 Task: Select the location 'San Francisco, United States,' and filter by department 'Data Science' and featured roles
Action: Mouse moved to (871, 550)
Screenshot: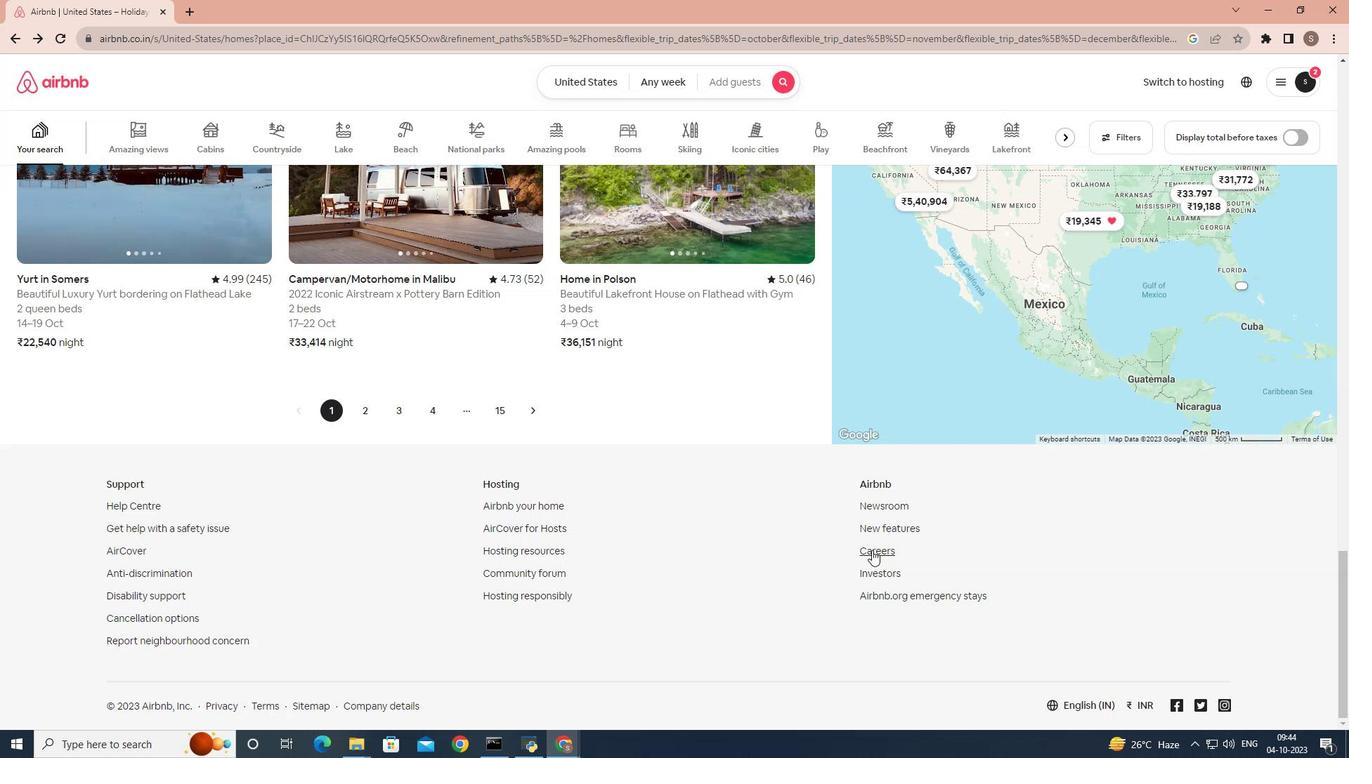 
Action: Mouse pressed left at (871, 550)
Screenshot: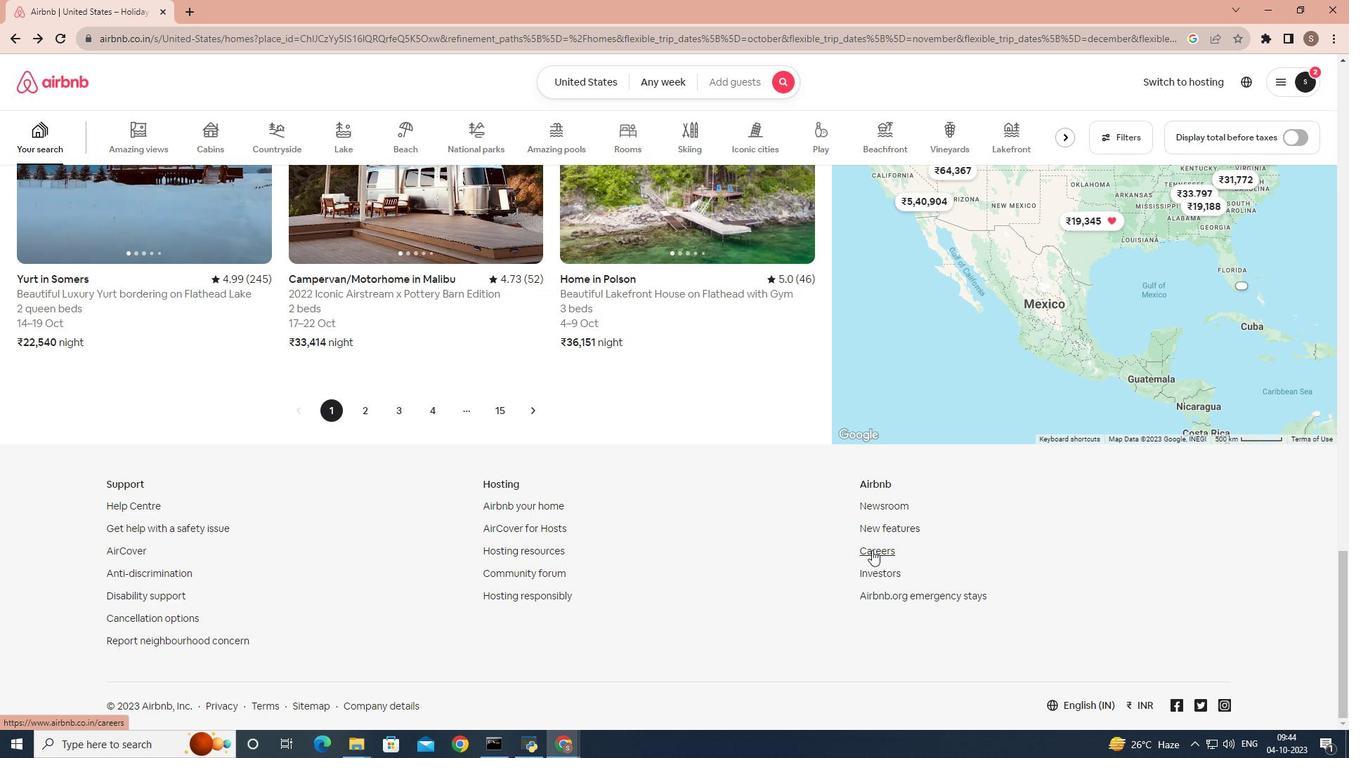 
Action: Mouse moved to (981, 85)
Screenshot: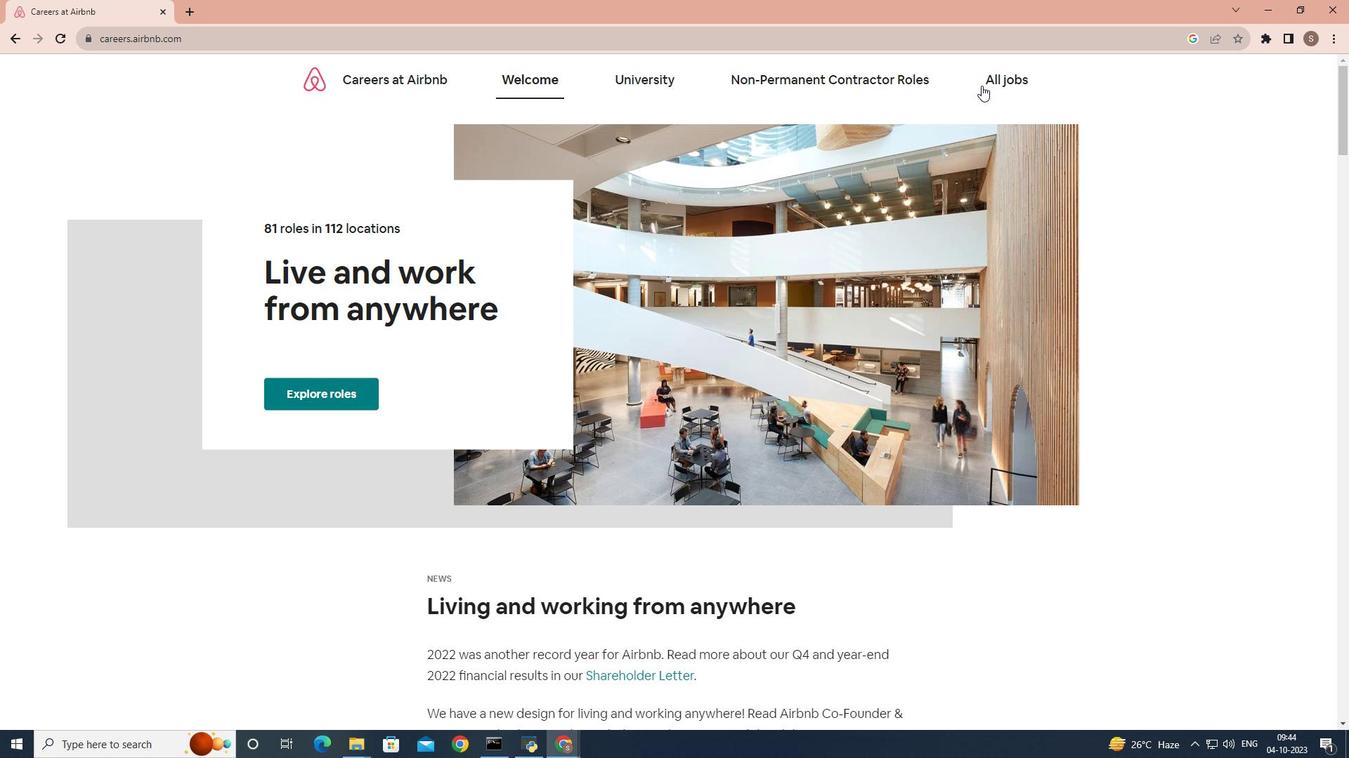 
Action: Mouse pressed left at (981, 85)
Screenshot: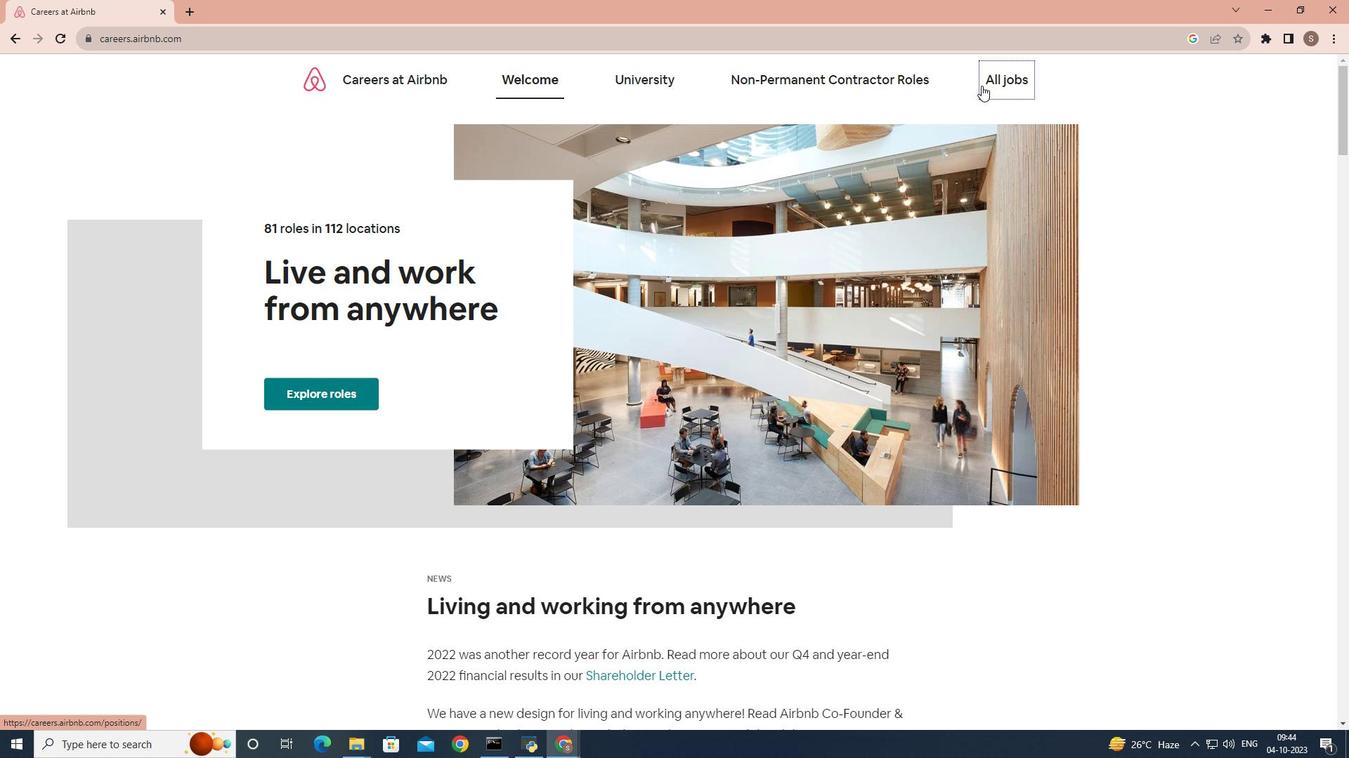 
Action: Mouse moved to (515, 439)
Screenshot: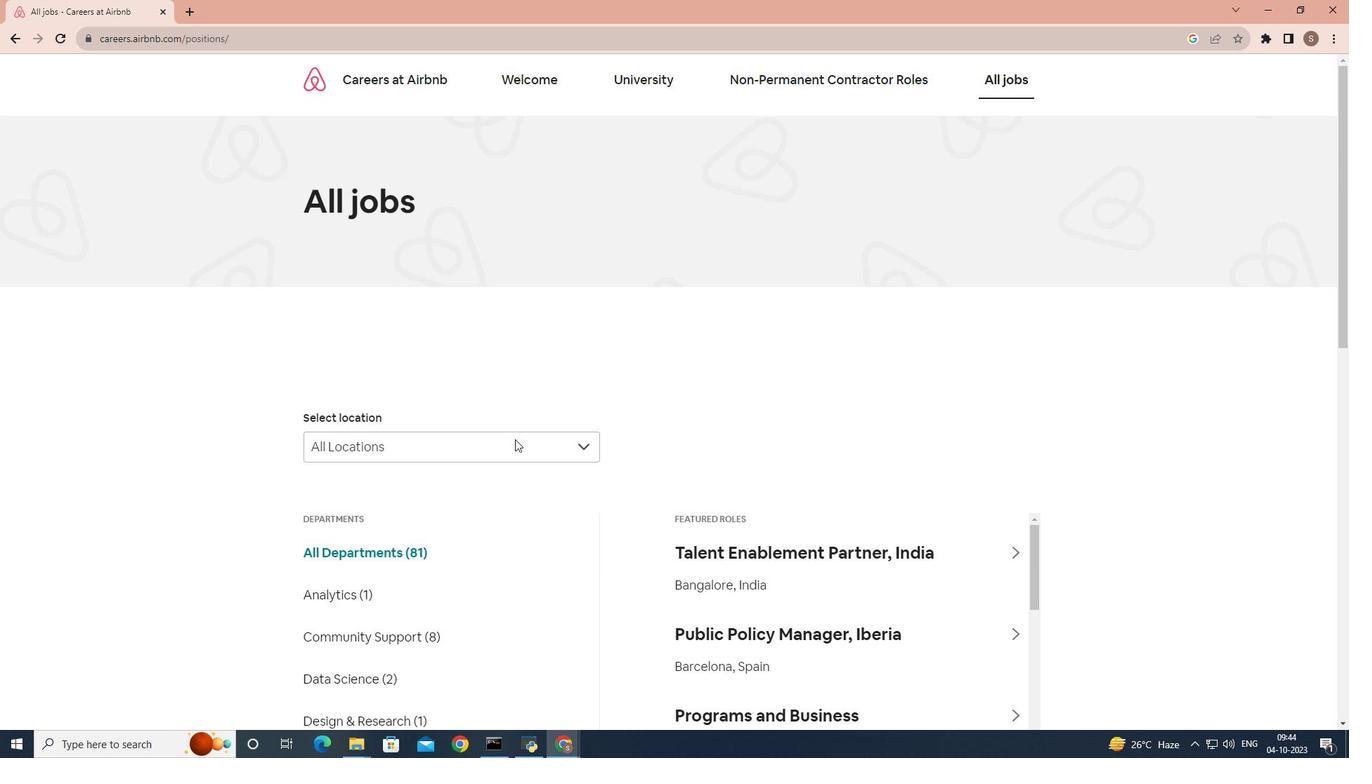 
Action: Mouse pressed left at (515, 439)
Screenshot: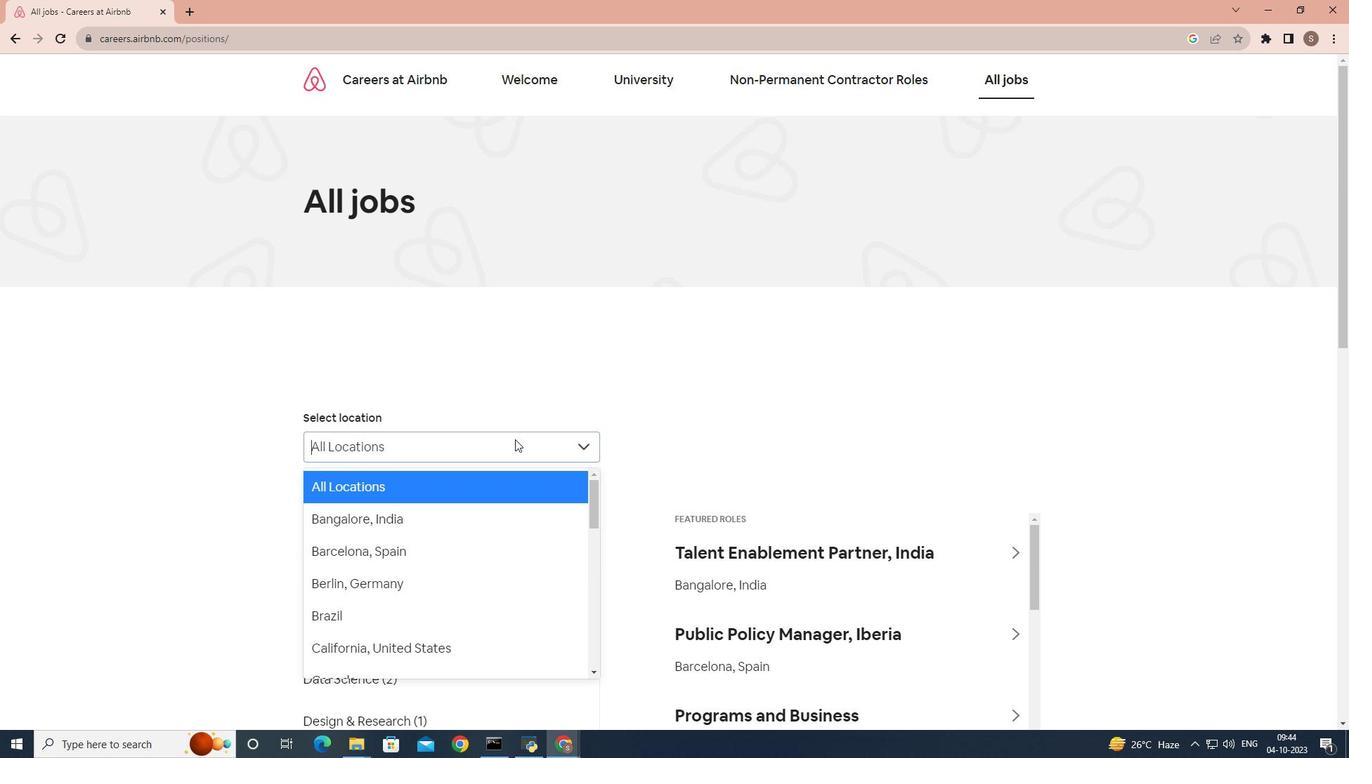 
Action: Key pressed <Key.shift>San
Screenshot: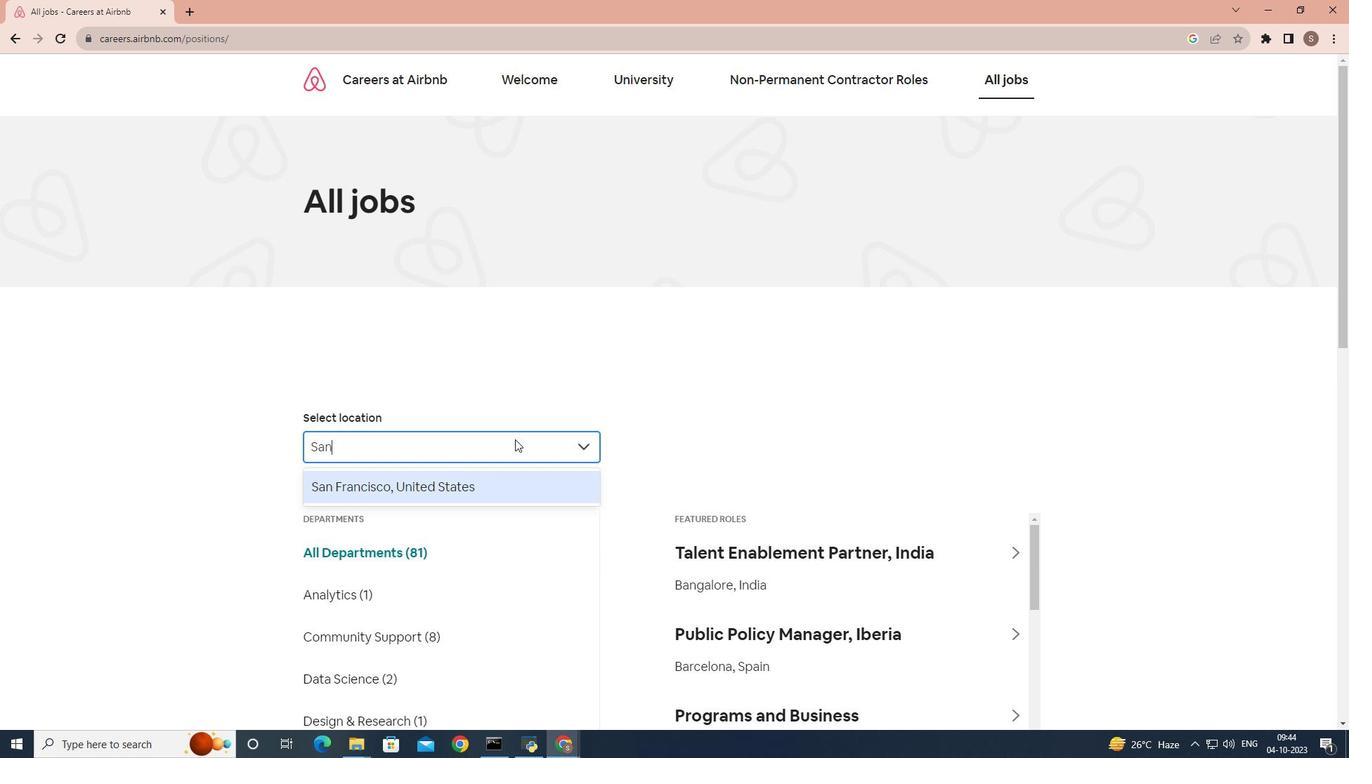 
Action: Mouse moved to (510, 489)
Screenshot: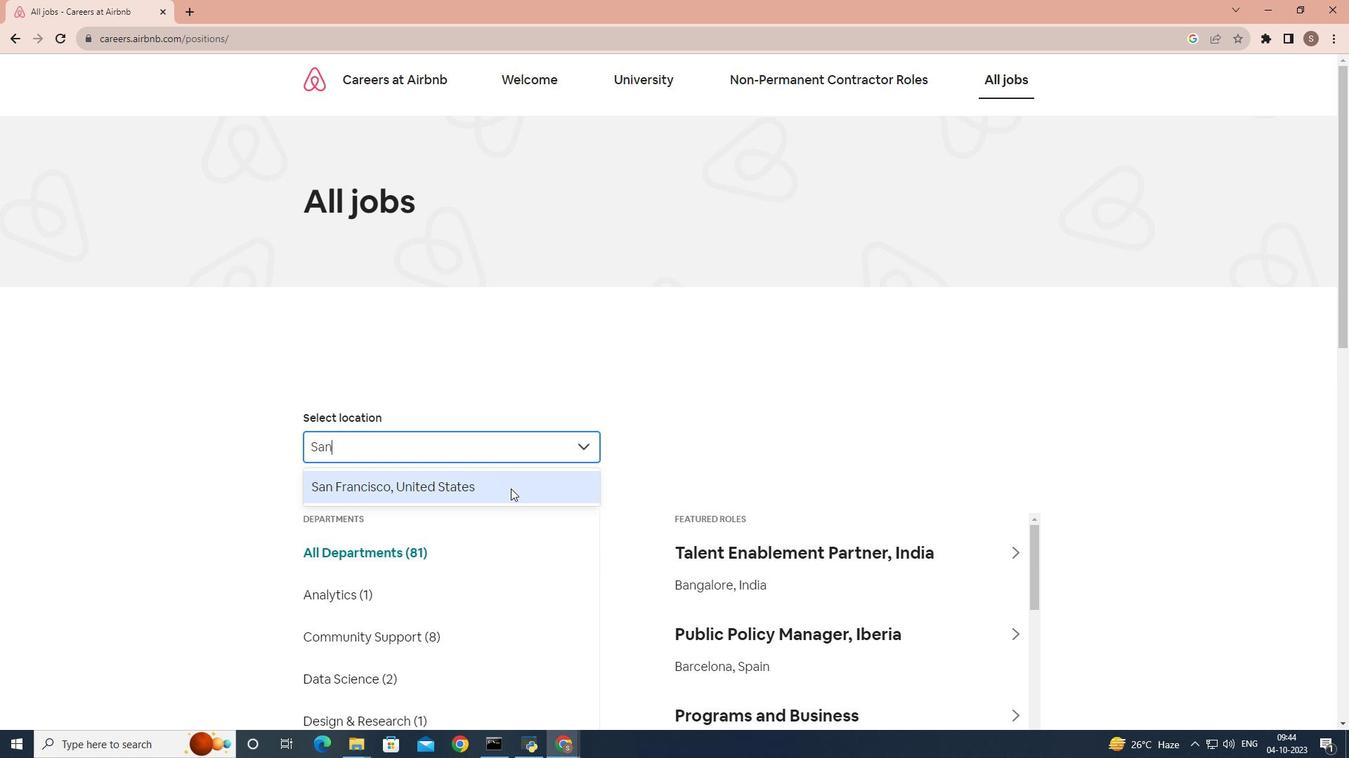 
Action: Mouse pressed left at (510, 489)
Screenshot: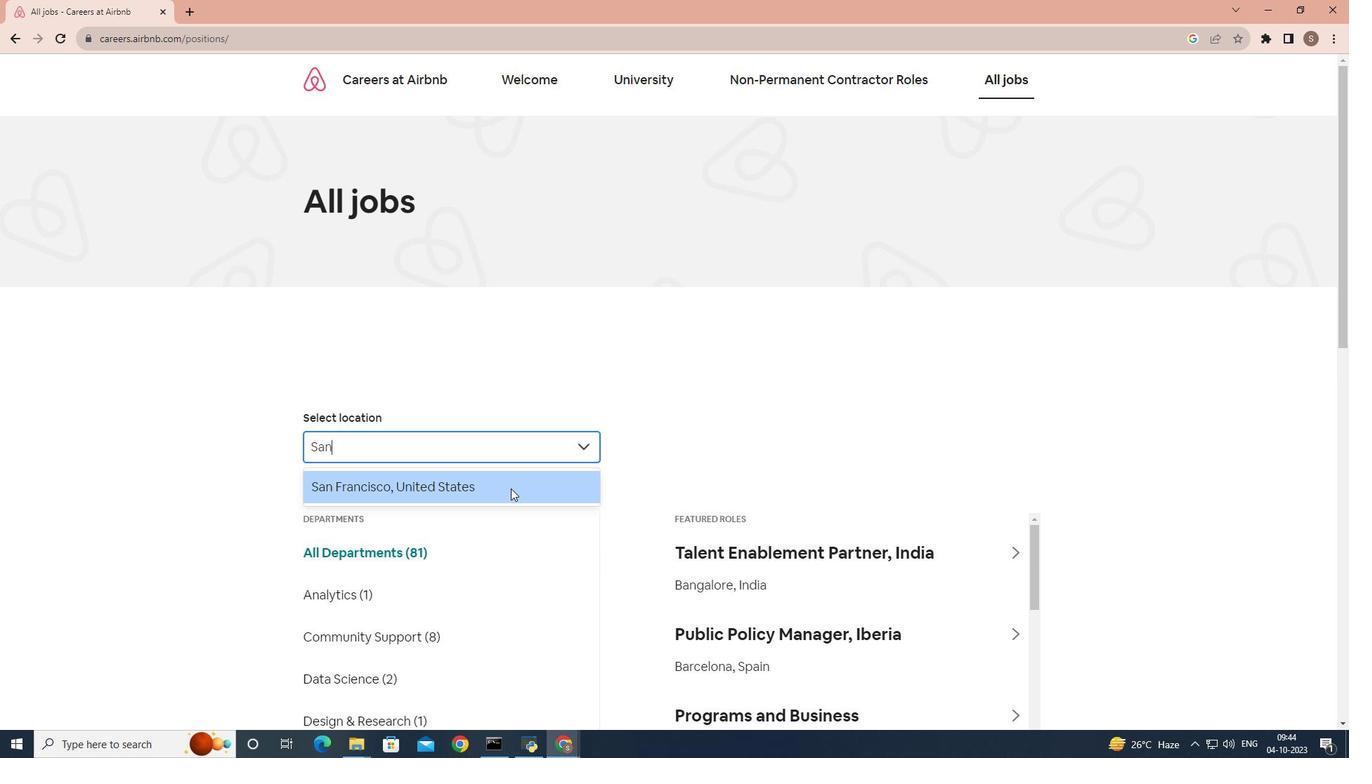 
Action: Mouse scrolled (510, 488) with delta (0, 0)
Screenshot: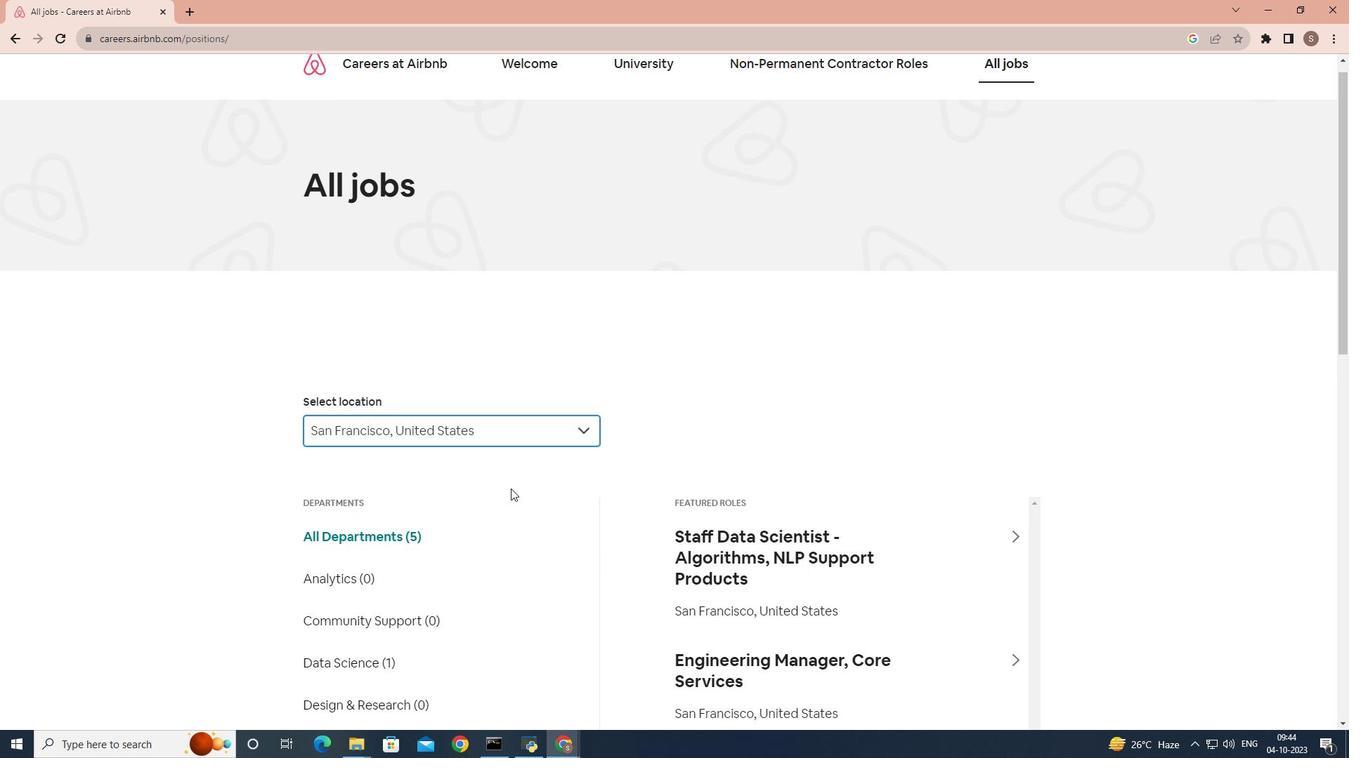 
Action: Mouse scrolled (510, 488) with delta (0, 0)
Screenshot: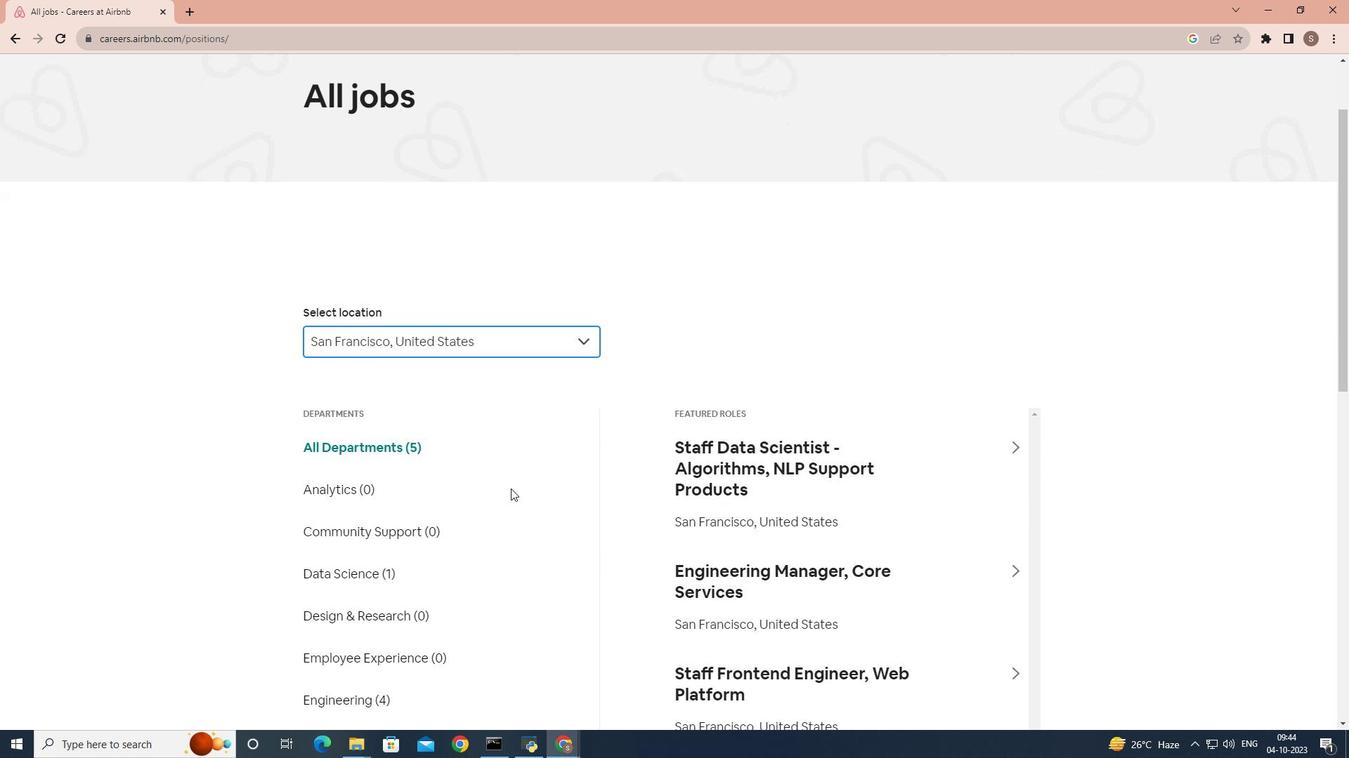 
Action: Mouse scrolled (510, 488) with delta (0, 0)
Screenshot: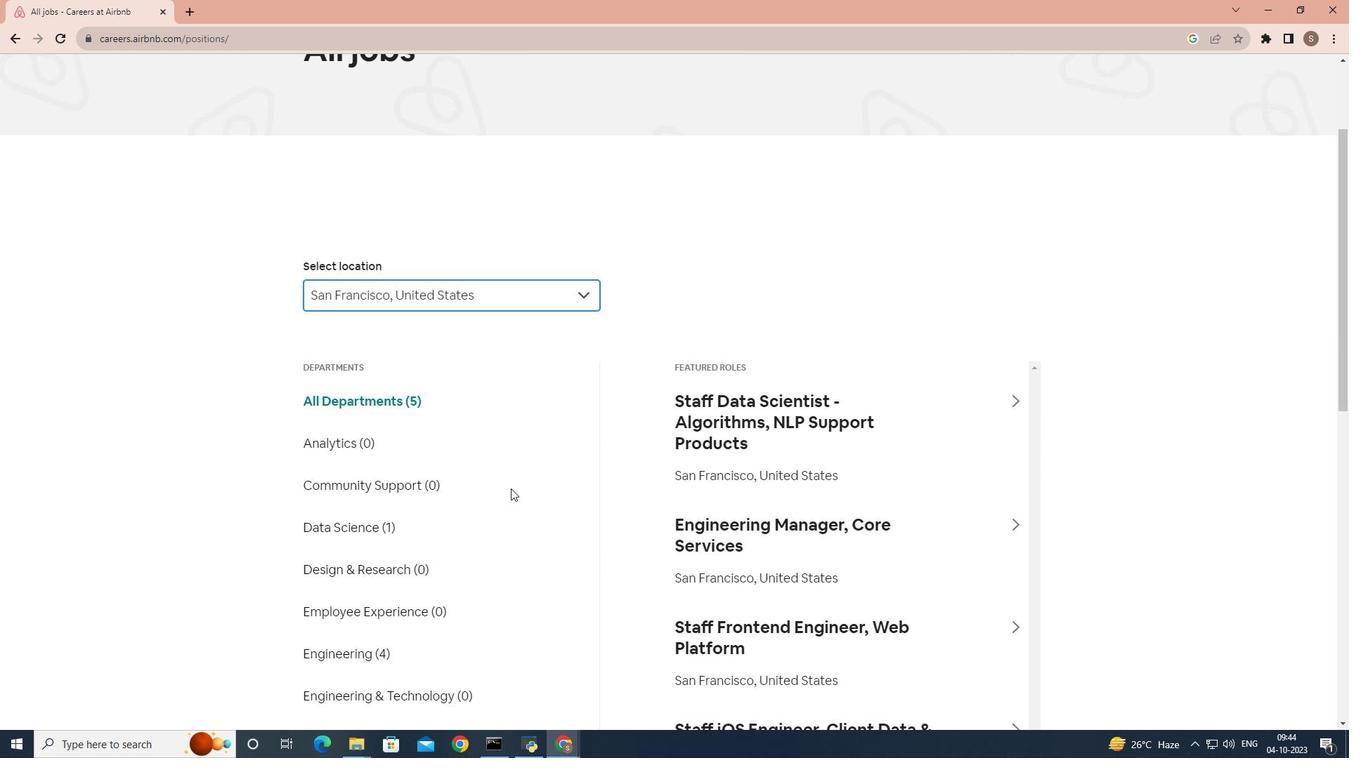 
Action: Mouse scrolled (510, 488) with delta (0, 0)
Screenshot: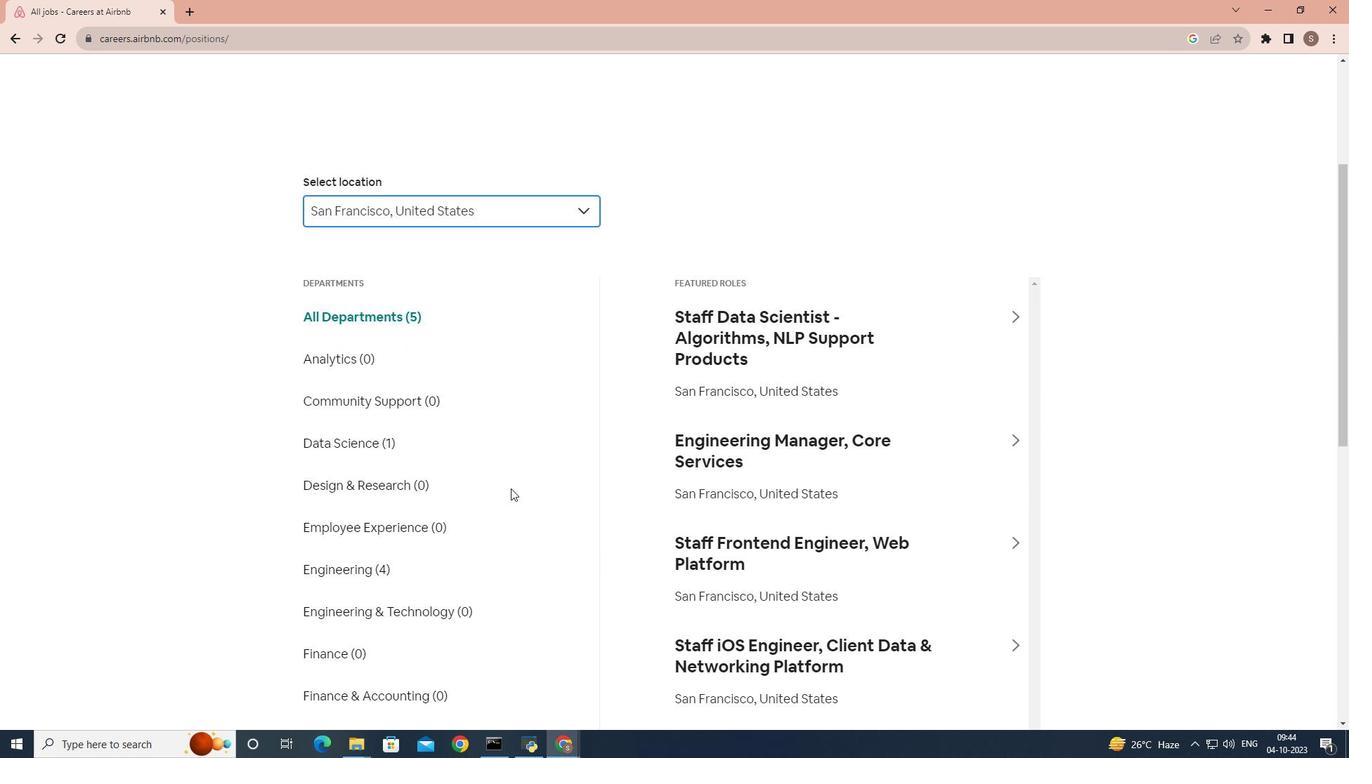 
Action: Mouse moved to (498, 489)
Screenshot: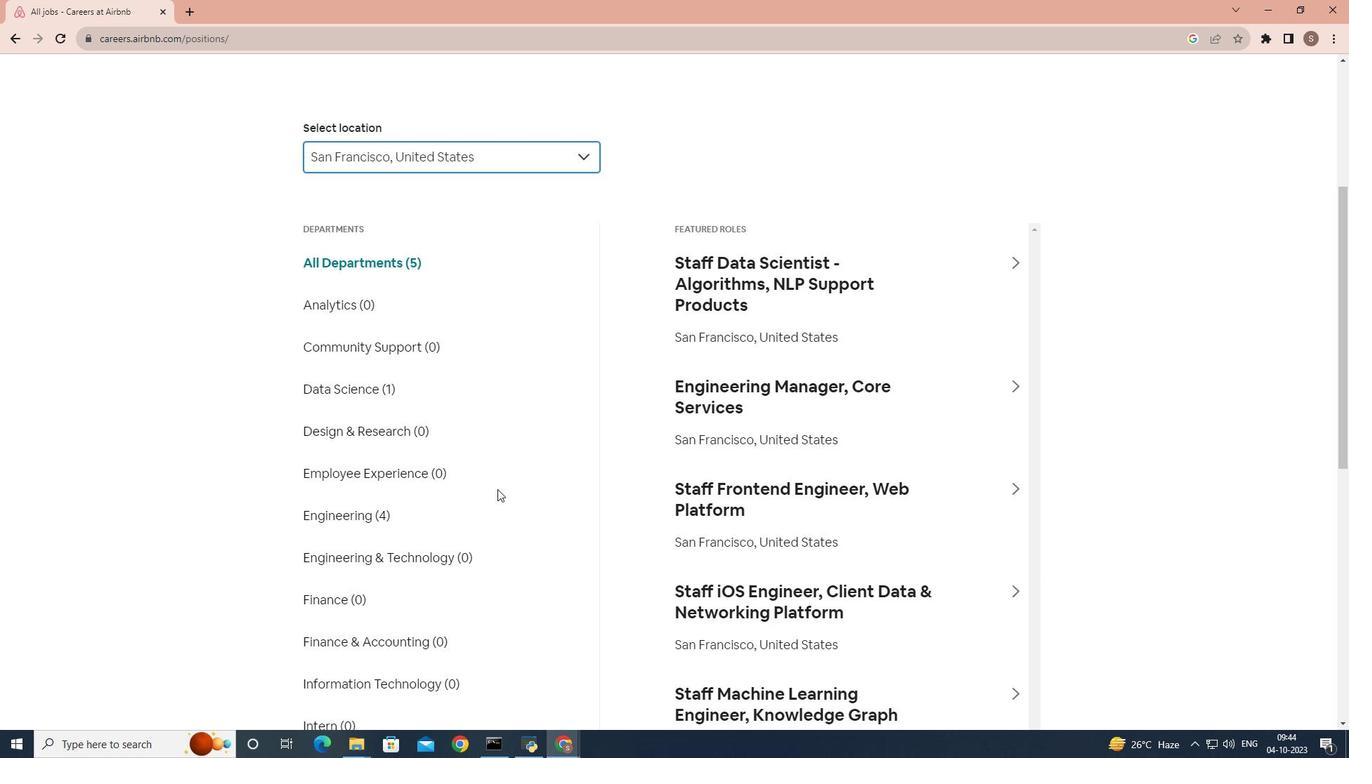 
Action: Mouse scrolled (498, 489) with delta (0, 0)
Screenshot: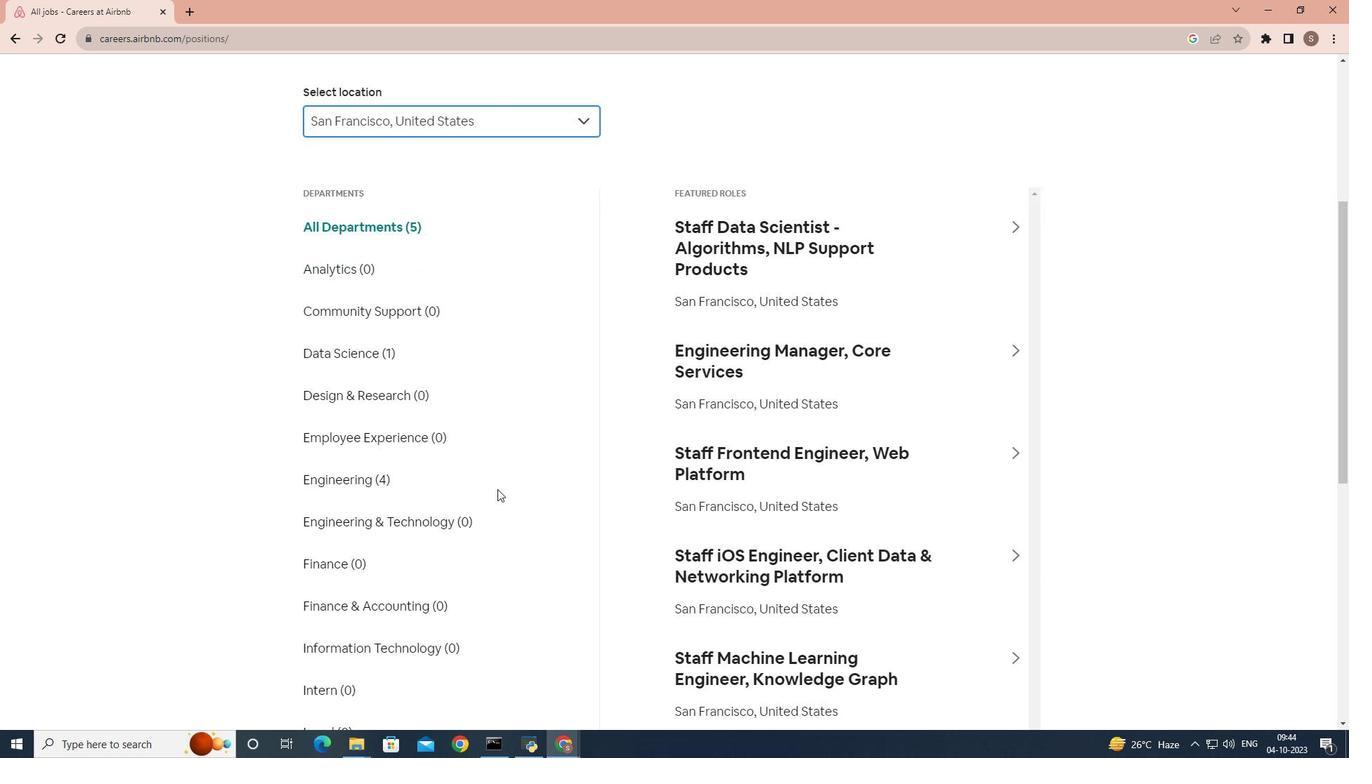 
Action: Mouse moved to (497, 489)
Screenshot: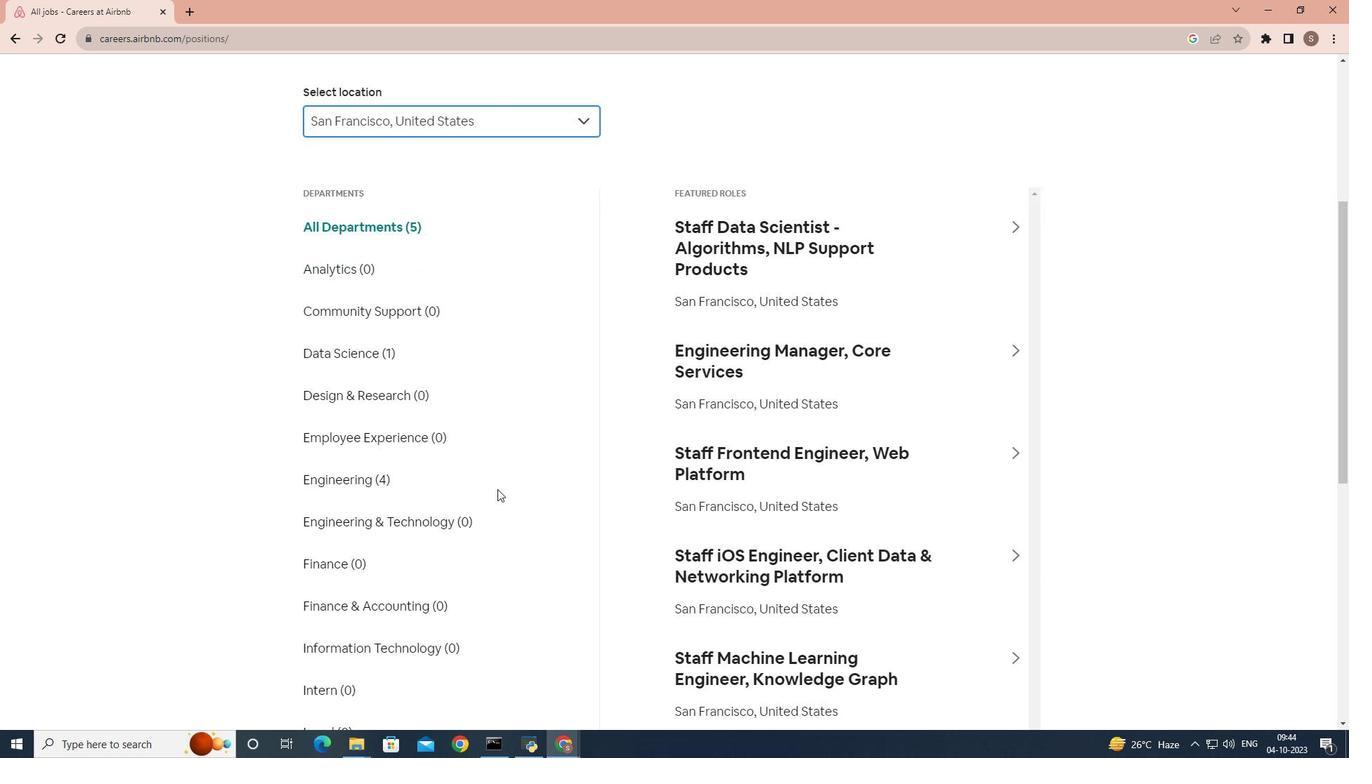 
Action: Mouse scrolled (497, 489) with delta (0, 0)
Screenshot: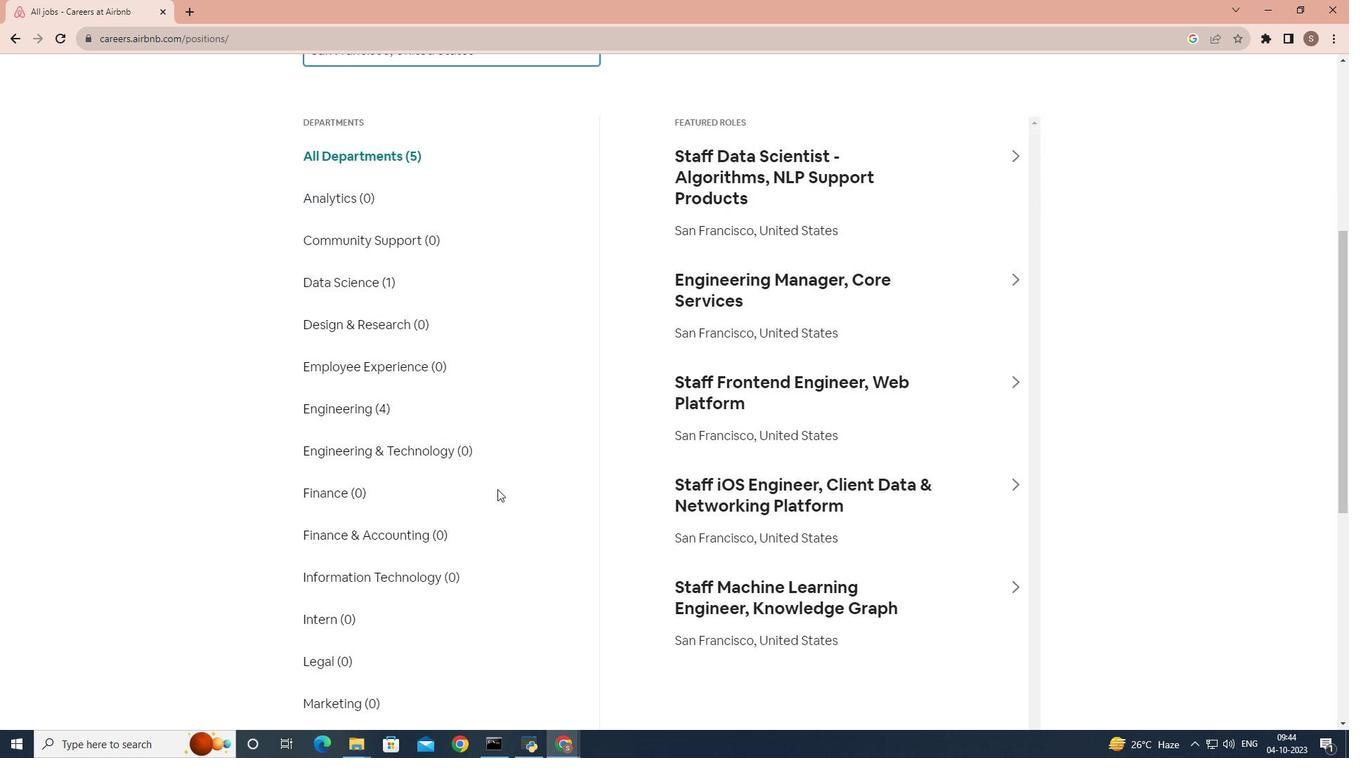 
Action: Mouse moved to (366, 257)
Screenshot: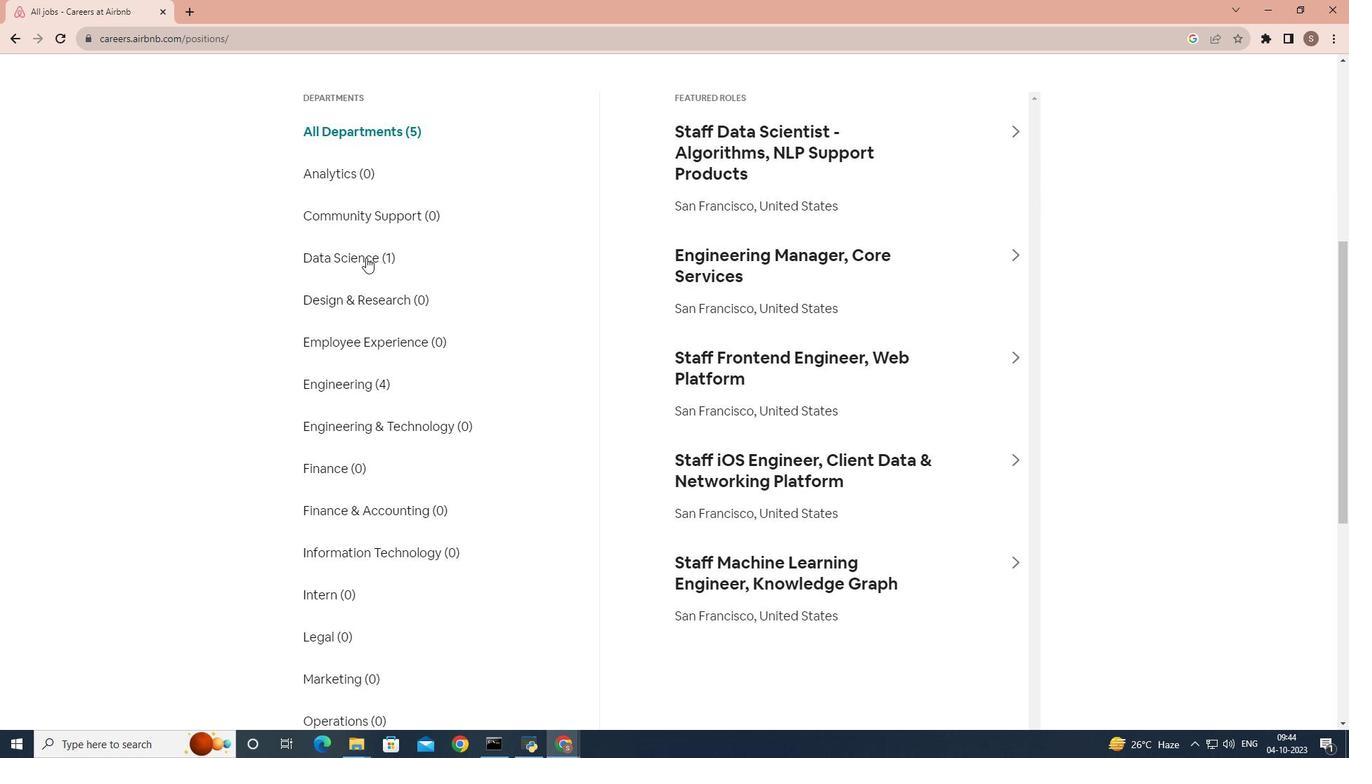 
Action: Mouse pressed left at (366, 257)
Screenshot: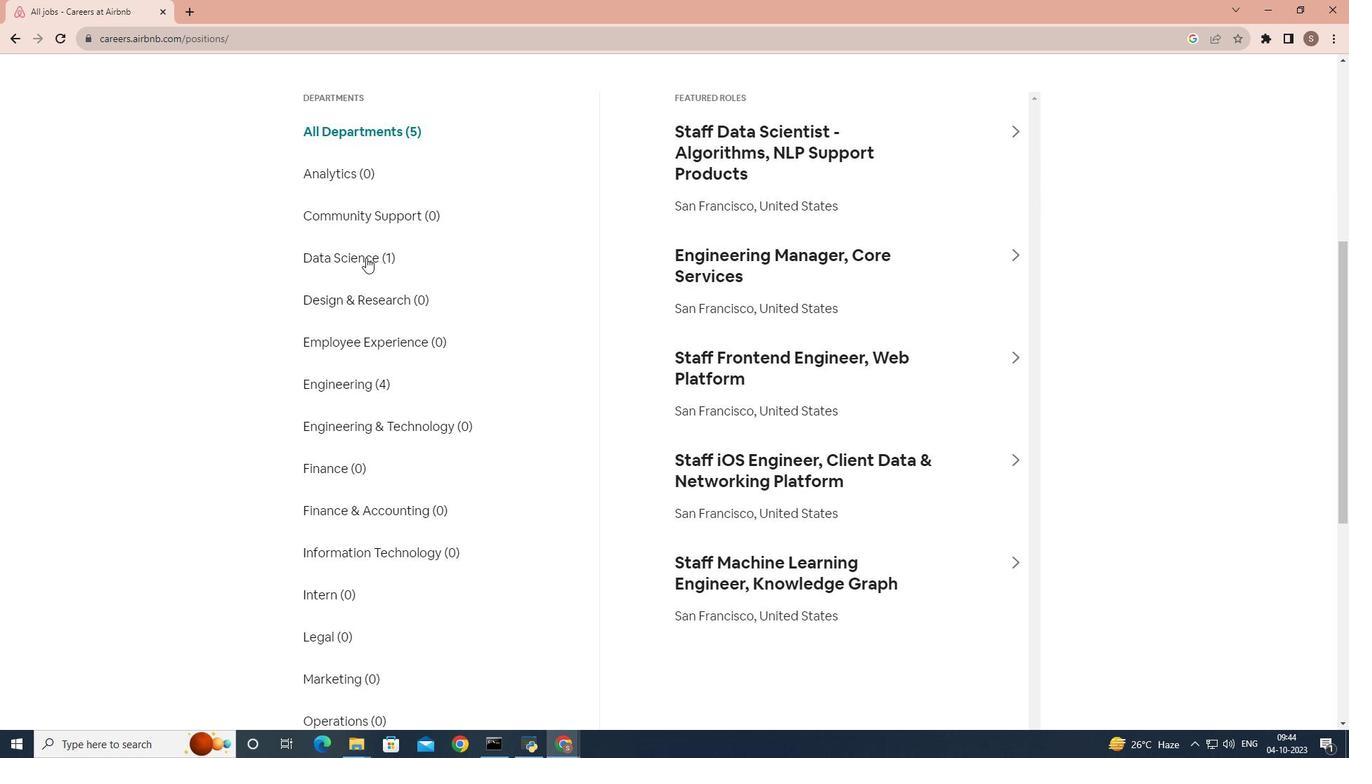 
Action: Mouse moved to (375, 263)
Screenshot: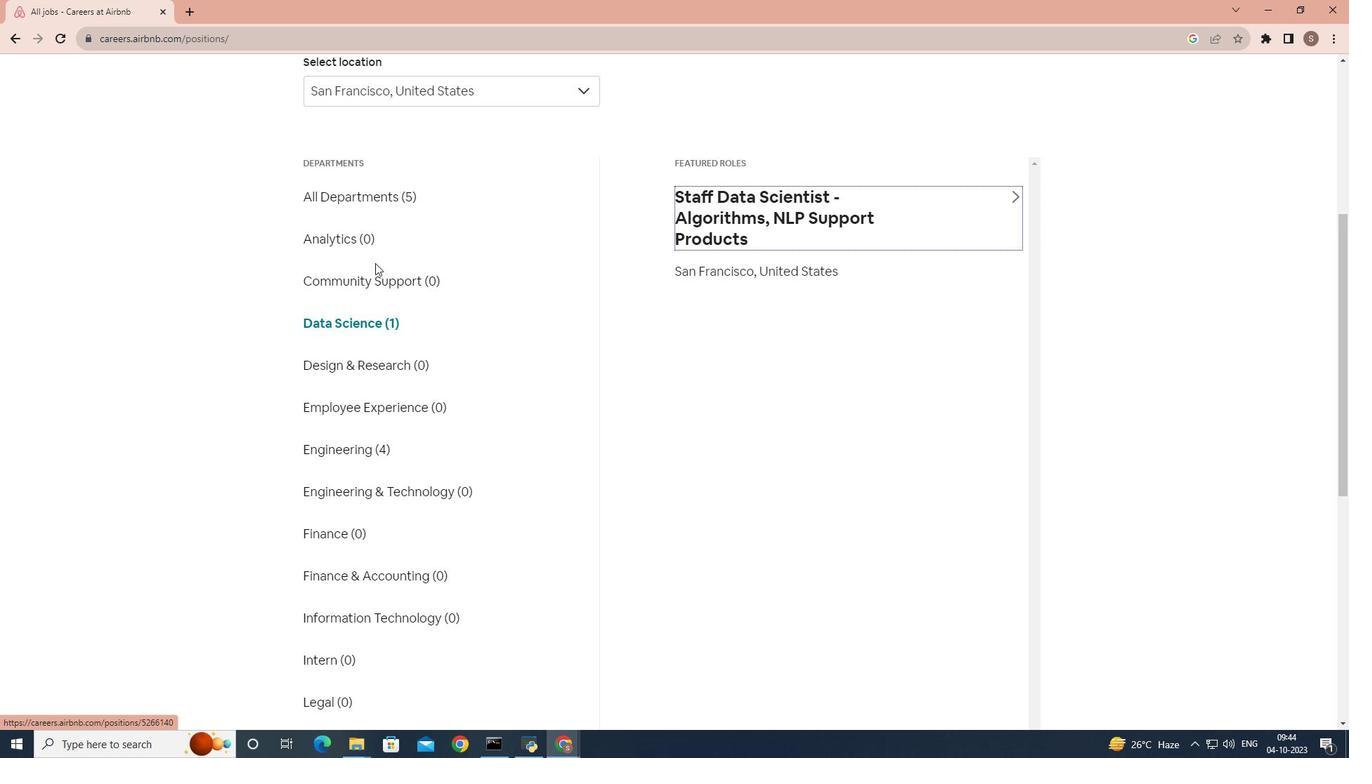 
